 Task: Add a field from the Popular template Effort Level a blank project AgileCoast
Action: Mouse moved to (64, 374)
Screenshot: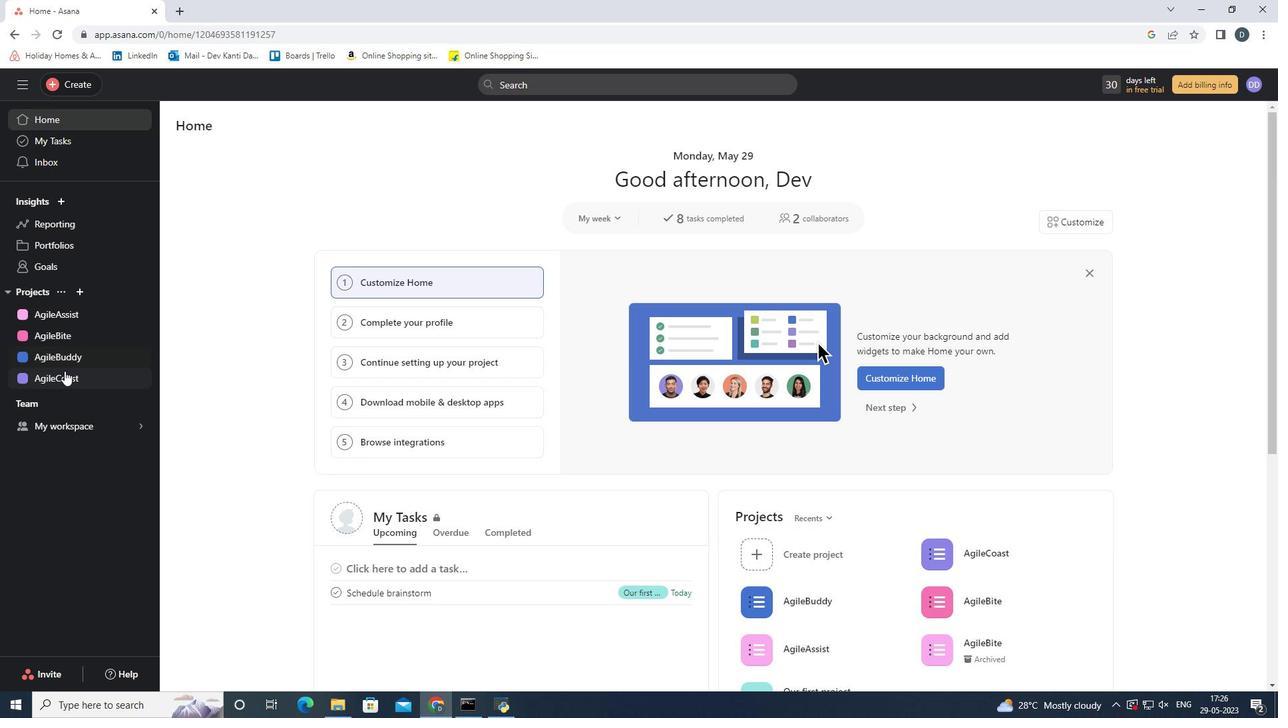 
Action: Mouse pressed left at (64, 374)
Screenshot: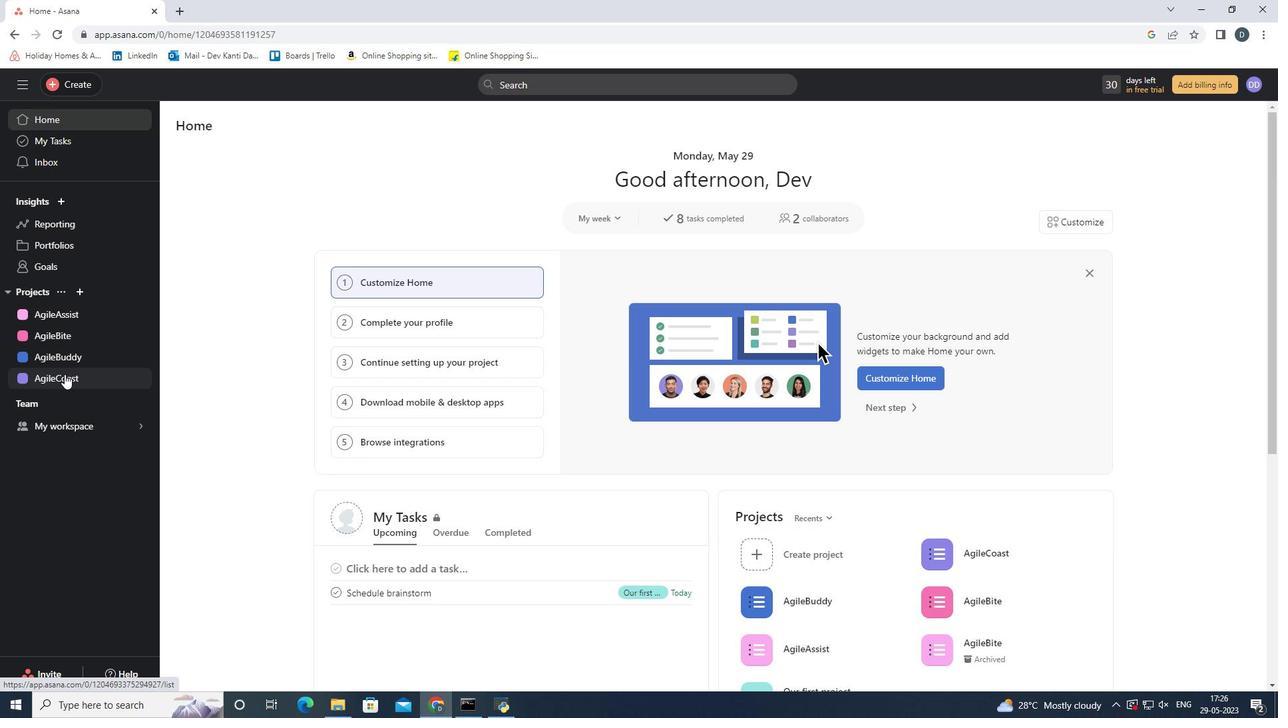 
Action: Mouse moved to (921, 219)
Screenshot: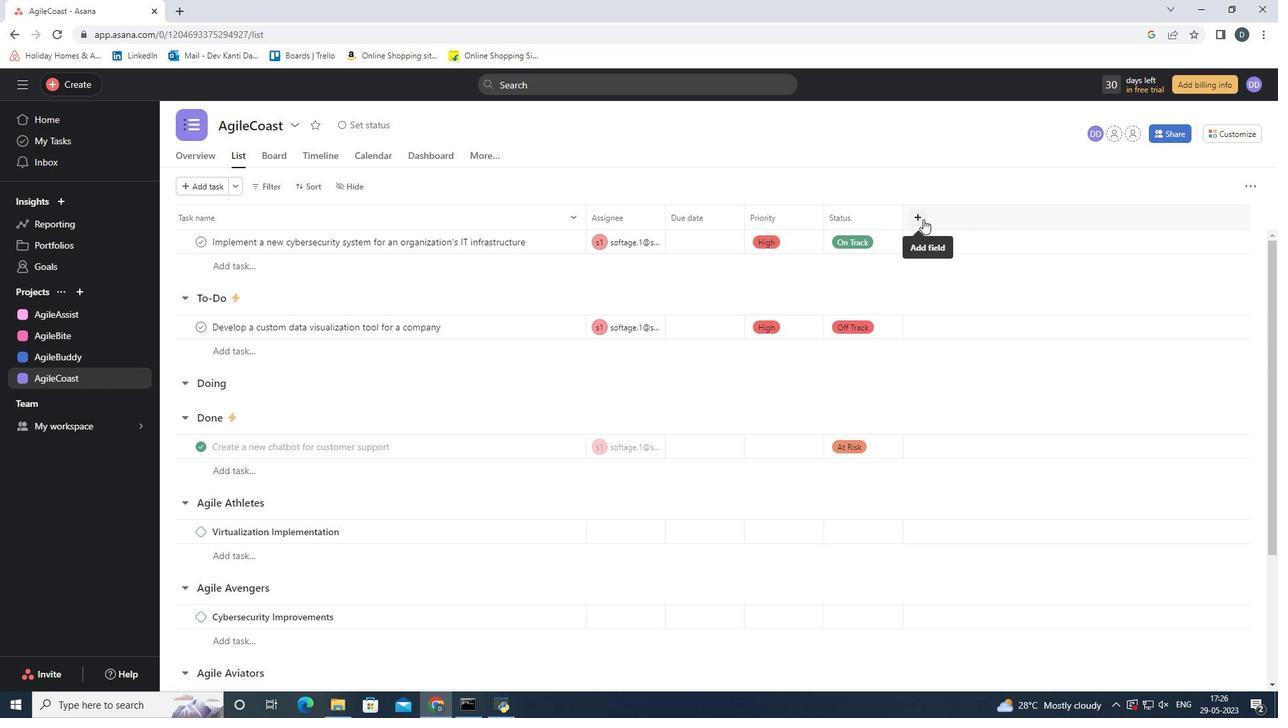 
Action: Mouse pressed left at (921, 219)
Screenshot: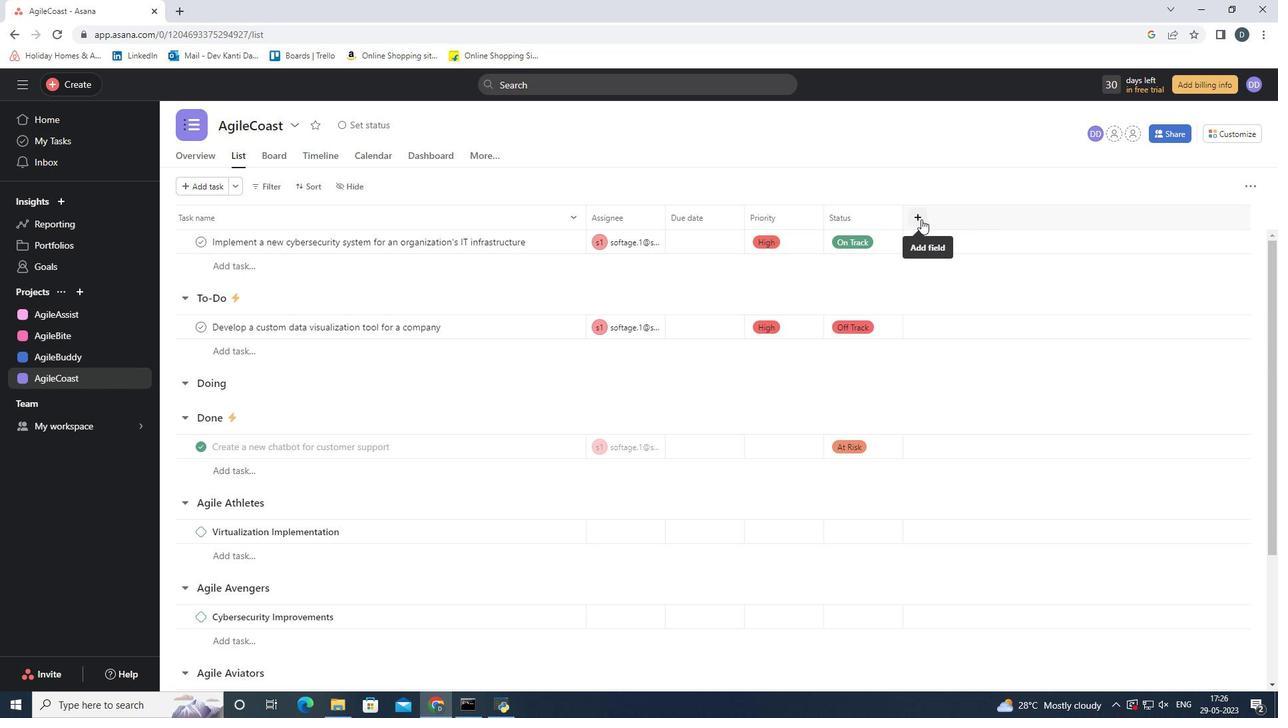 
Action: Mouse moved to (974, 288)
Screenshot: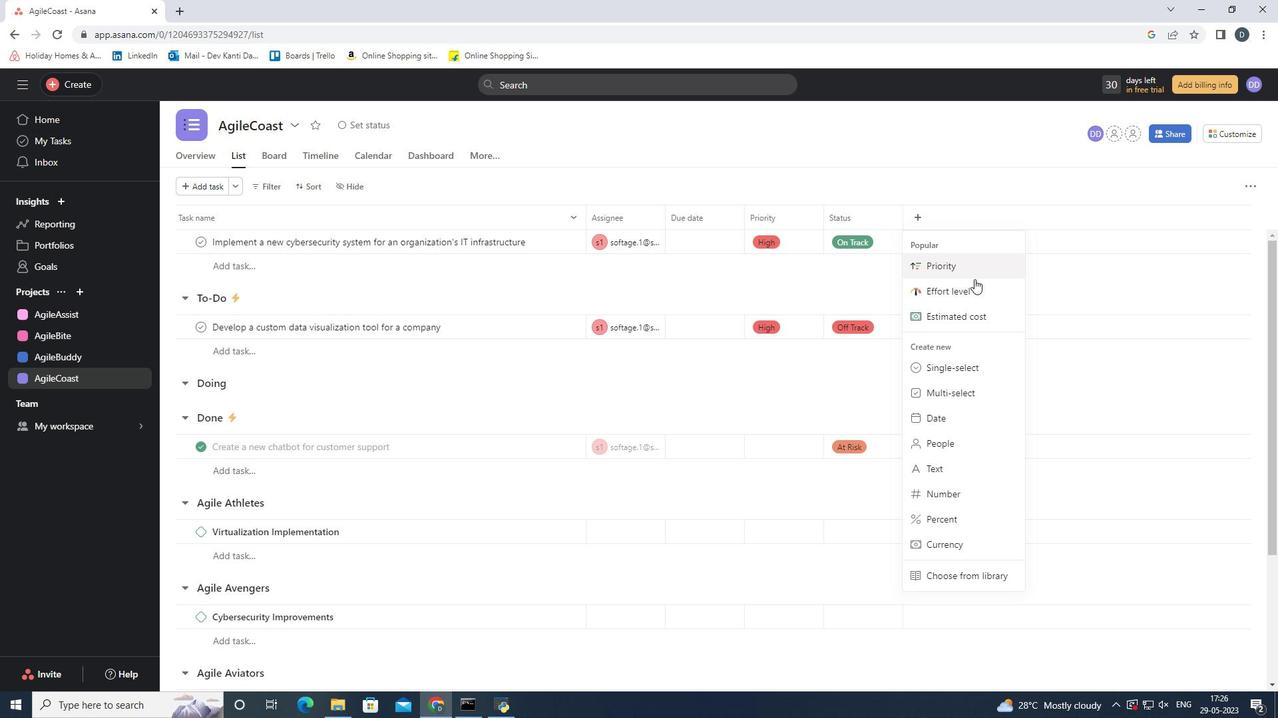 
Action: Mouse pressed left at (974, 288)
Screenshot: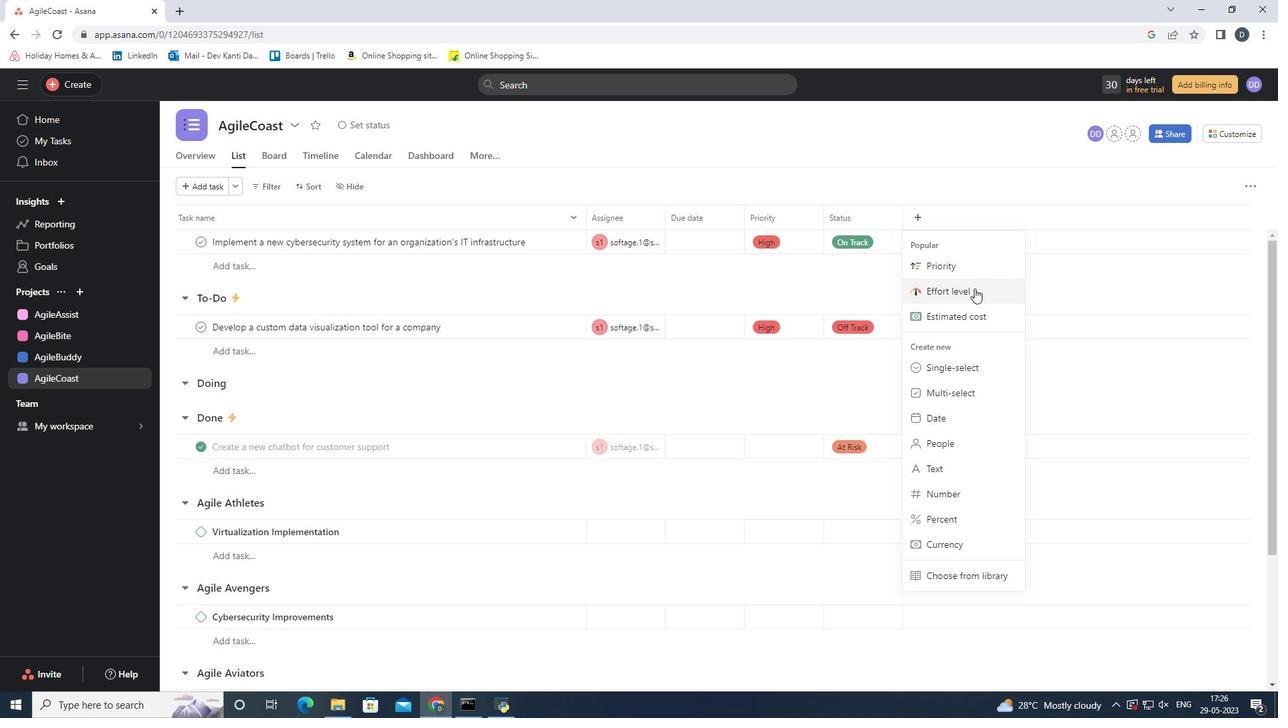 
Action: Mouse moved to (751, 201)
Screenshot: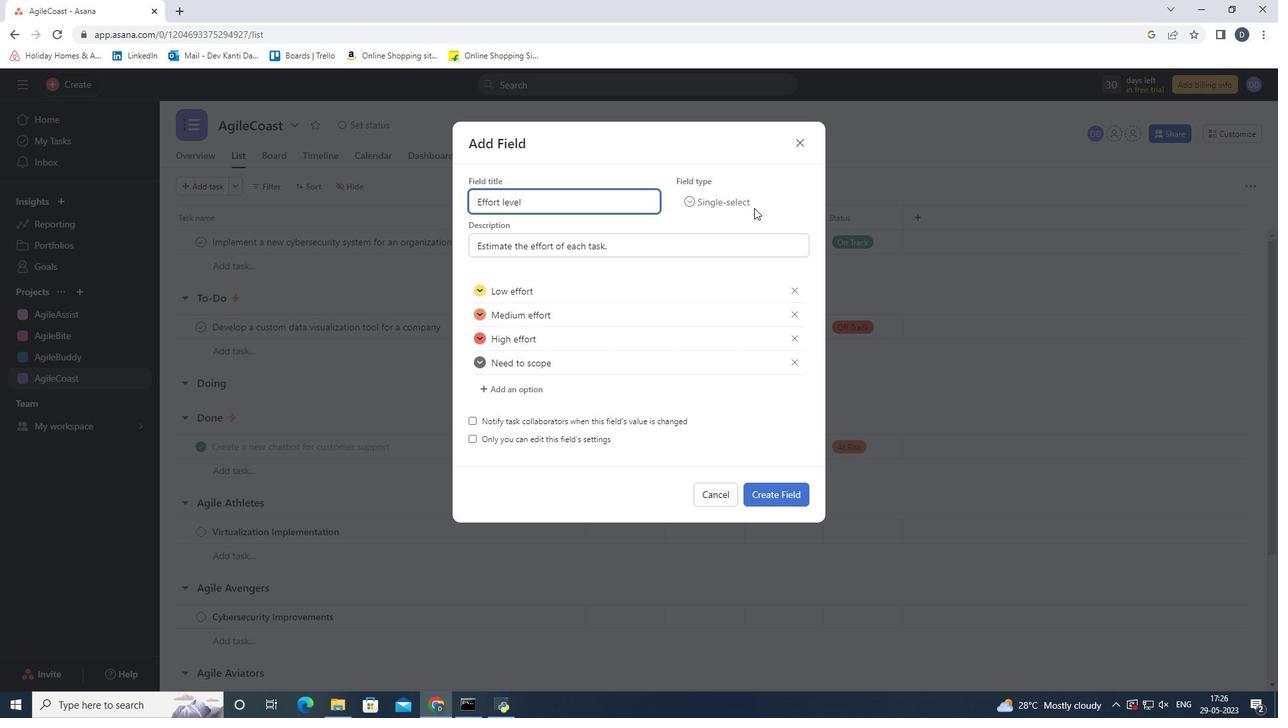 
Action: Mouse pressed left at (751, 201)
Screenshot: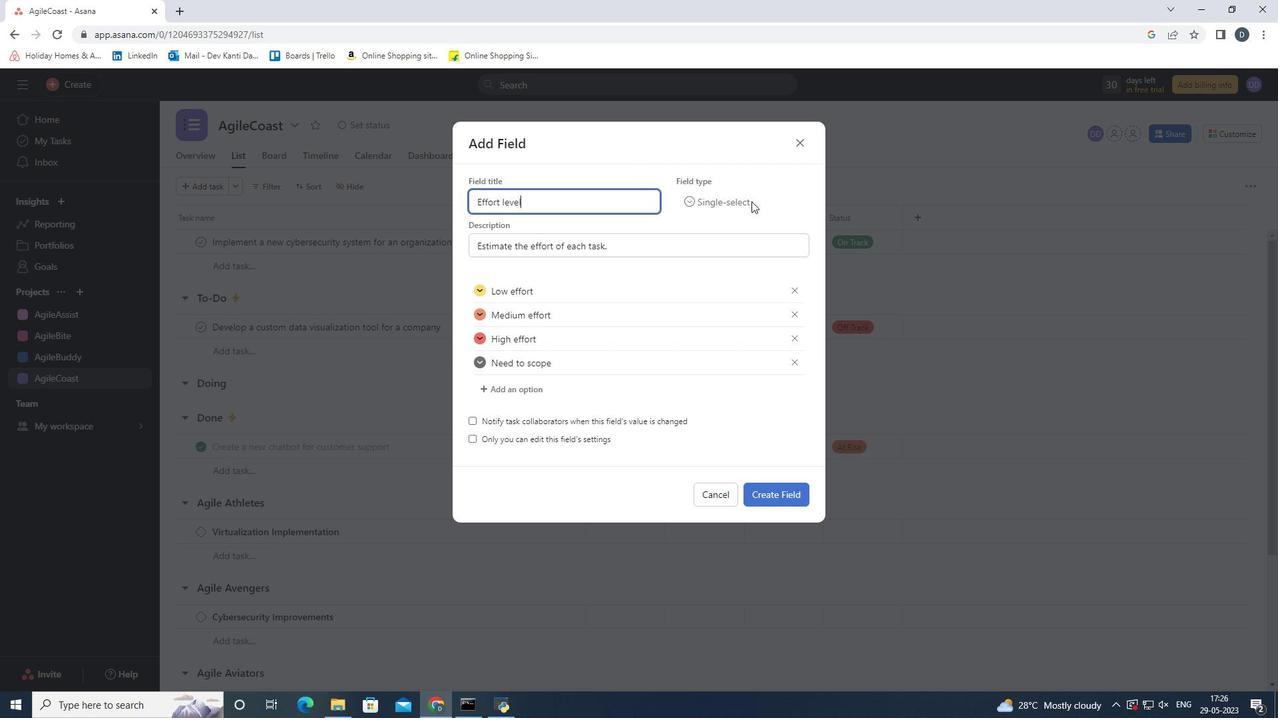 
Action: Mouse moved to (779, 497)
Screenshot: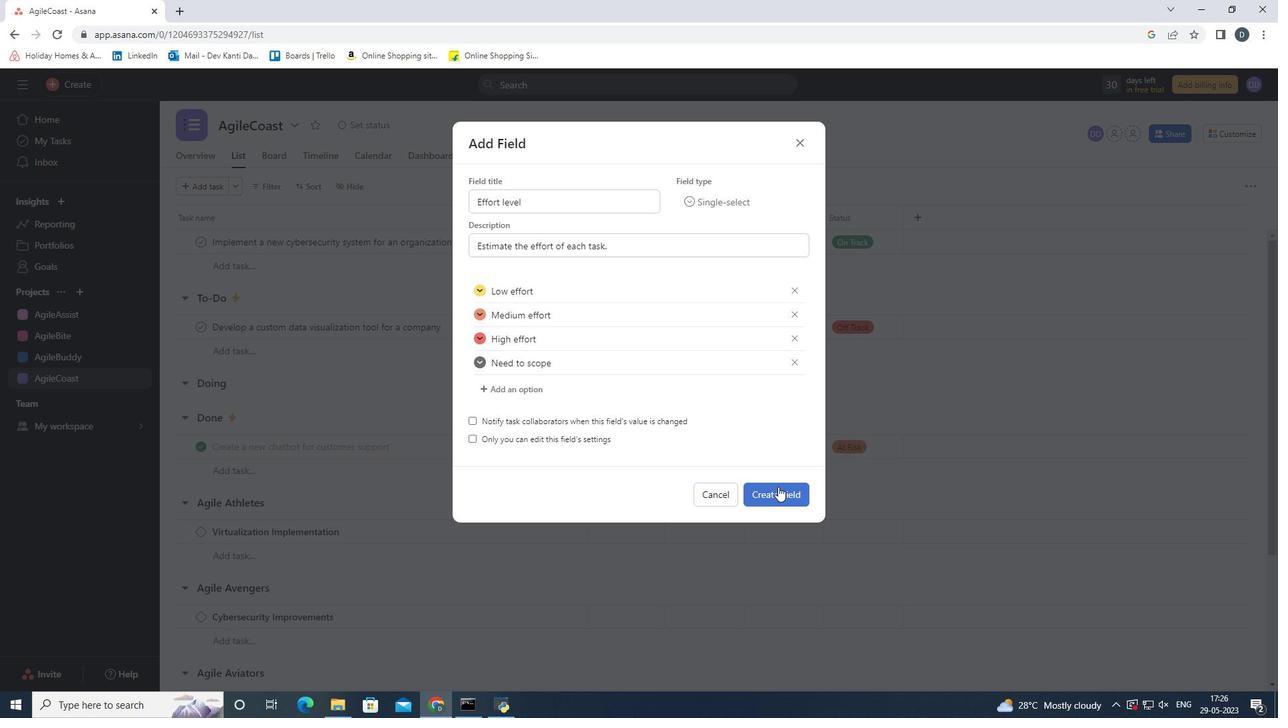 
Action: Mouse pressed left at (779, 497)
Screenshot: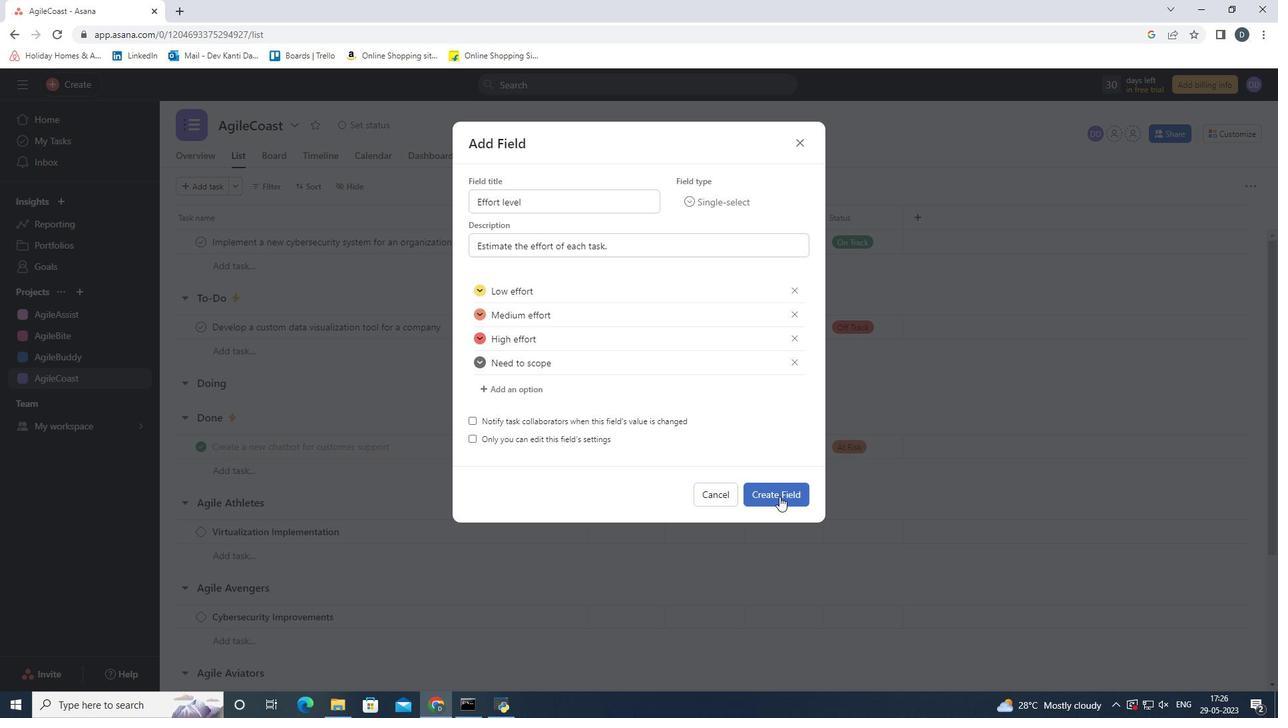 
Action: Mouse moved to (1012, 296)
Screenshot: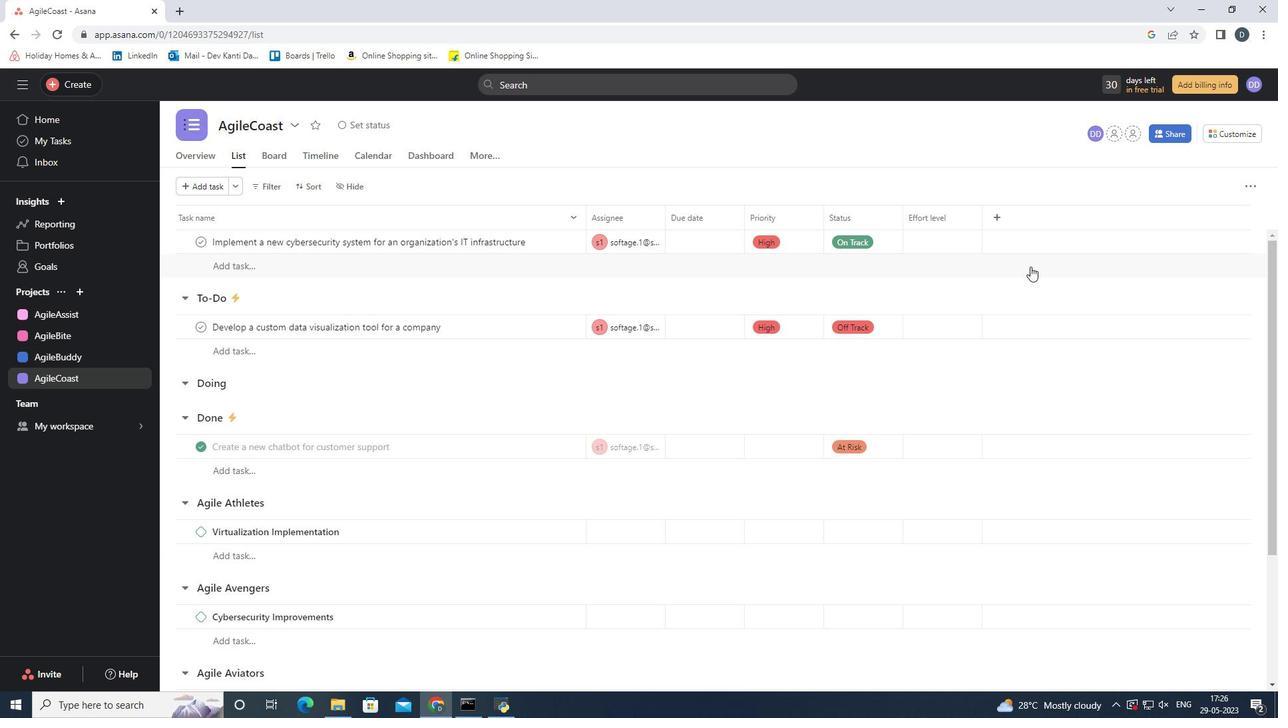 
